 Task: Move the task Upgrade and migrate company email marketing to a cloud-based solution to the section To-Do in the project AgileRevolution and sort the tasks in the project by Assignee in Descending order
Action: Mouse moved to (68, 284)
Screenshot: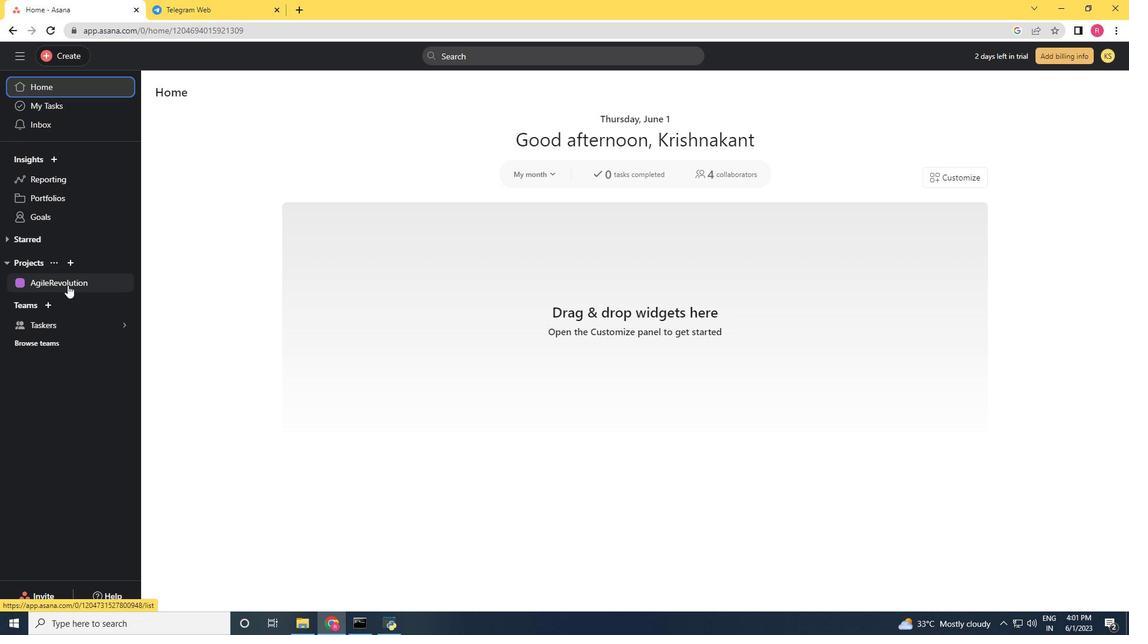 
Action: Mouse pressed left at (67, 284)
Screenshot: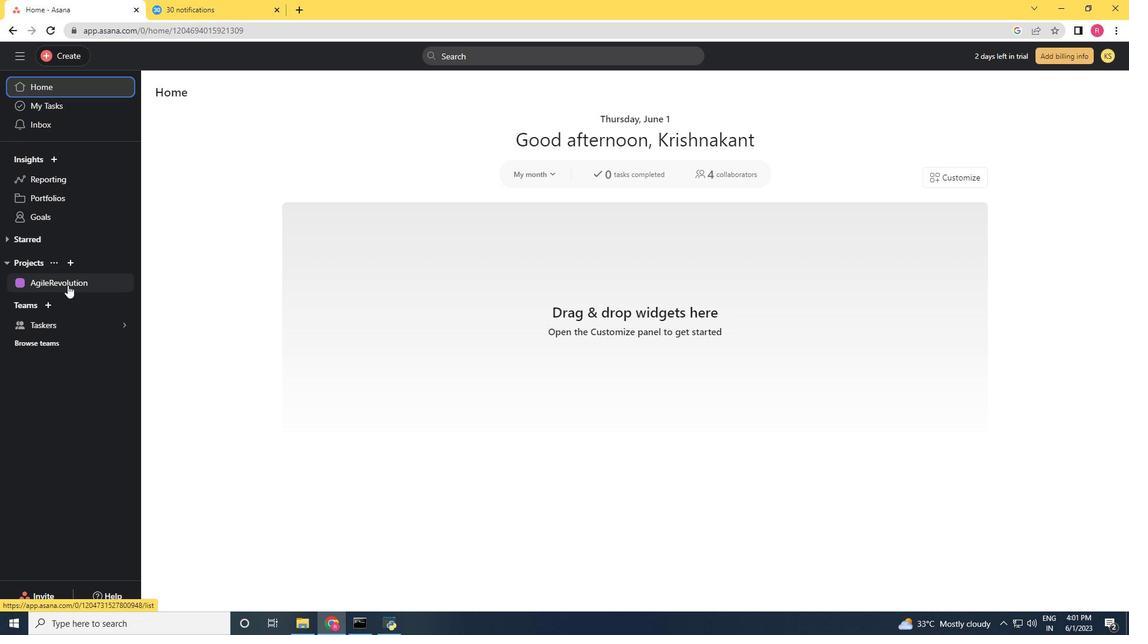 
Action: Mouse moved to (762, 241)
Screenshot: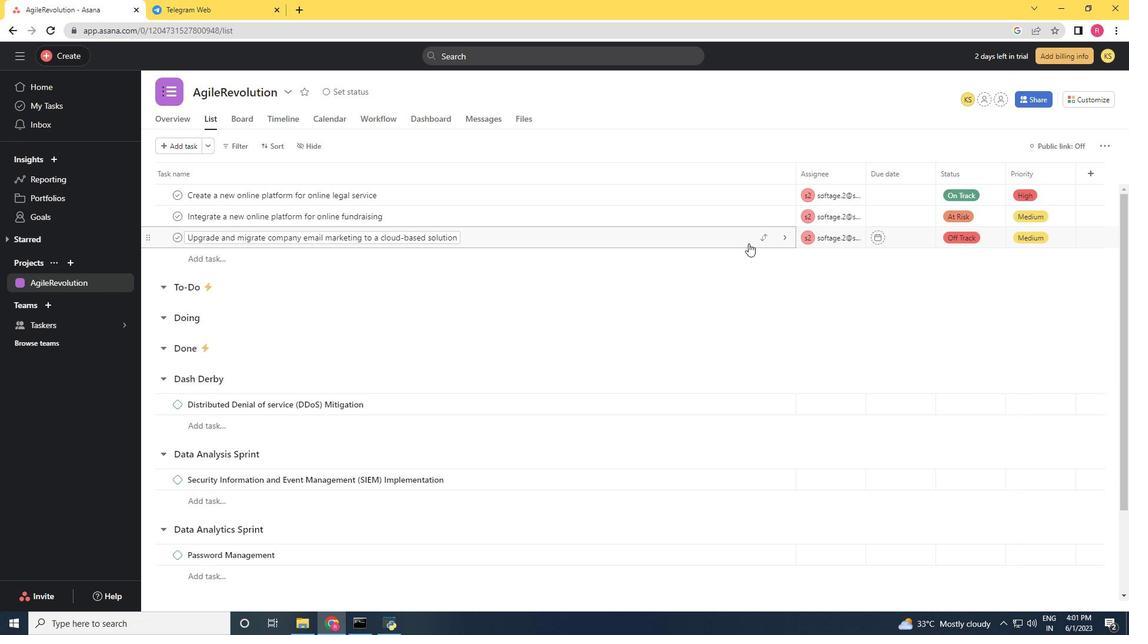 
Action: Mouse pressed left at (762, 241)
Screenshot: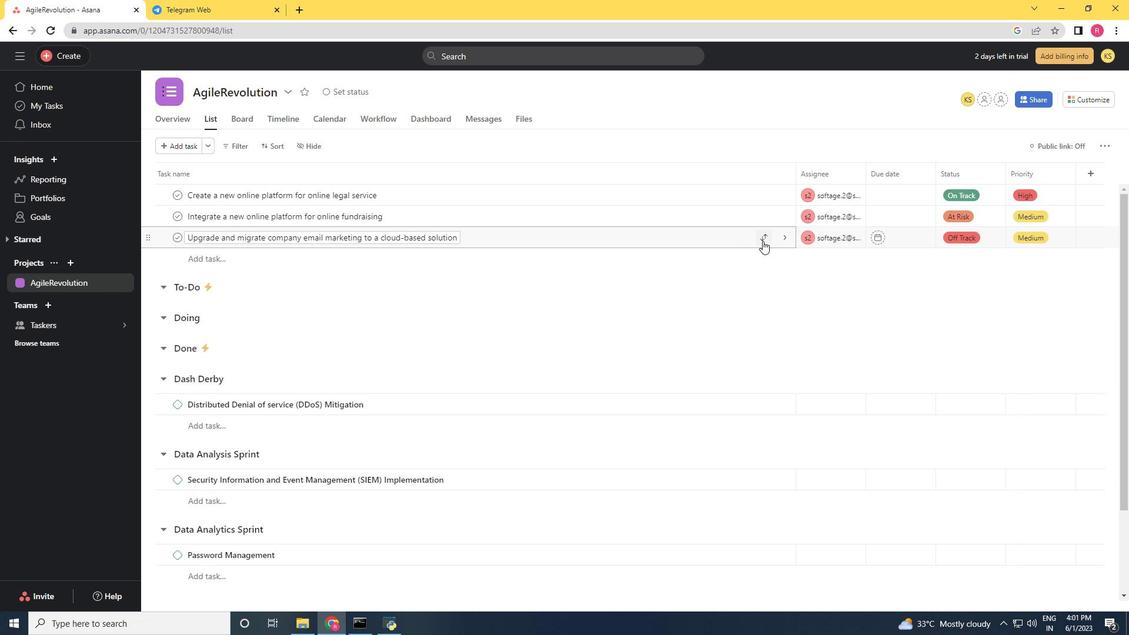 
Action: Mouse moved to (708, 302)
Screenshot: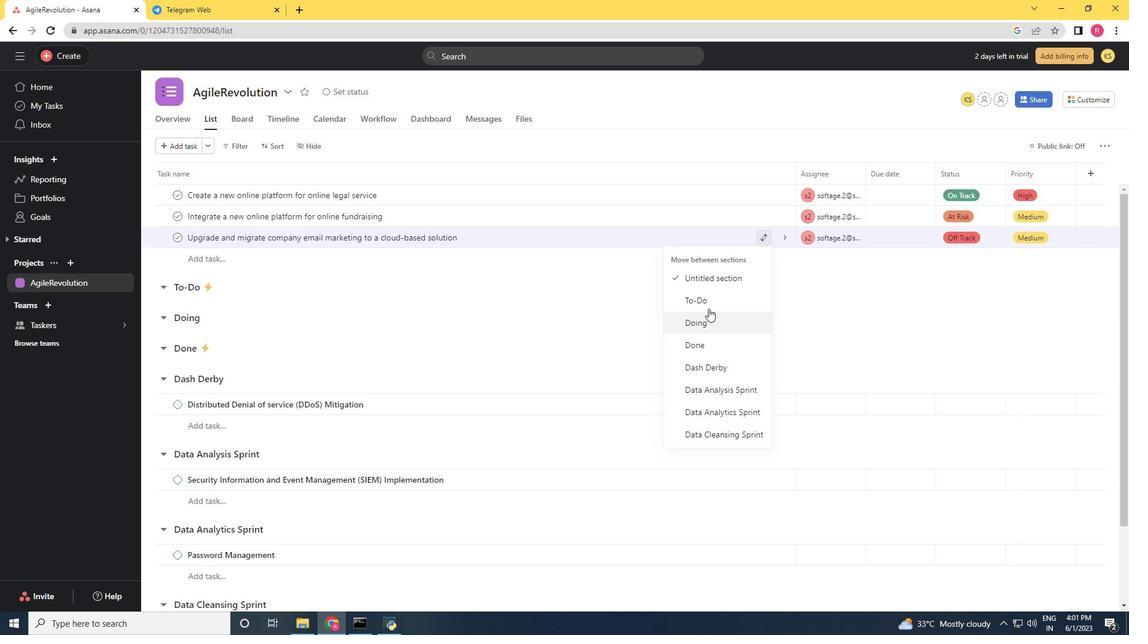 
Action: Mouse pressed left at (708, 302)
Screenshot: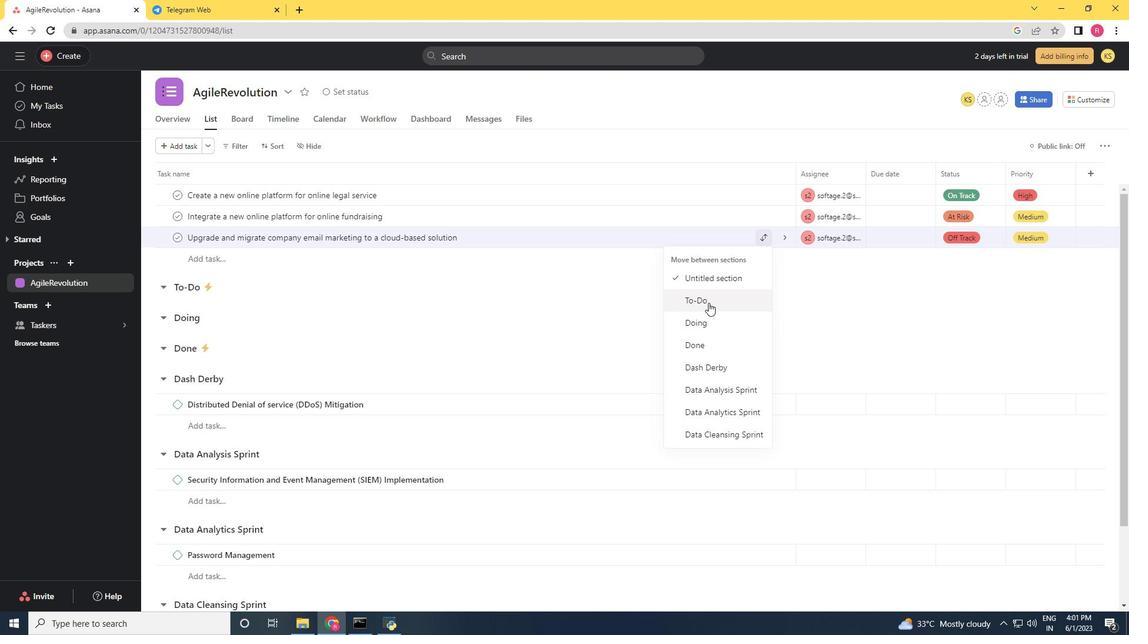 
Action: Mouse moved to (279, 146)
Screenshot: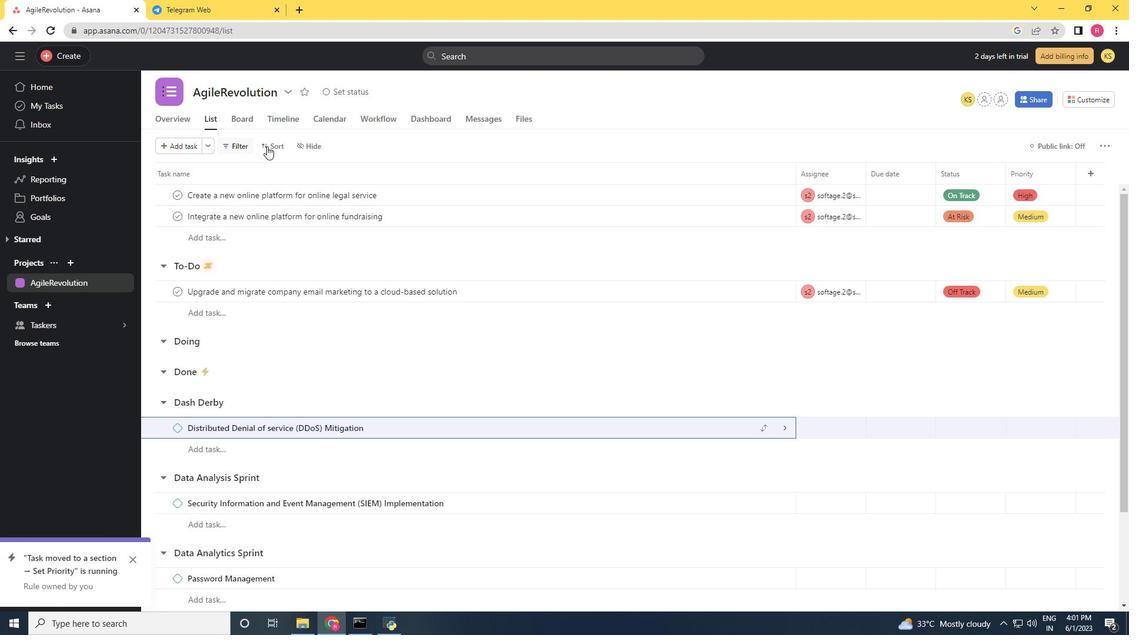 
Action: Mouse pressed left at (279, 146)
Screenshot: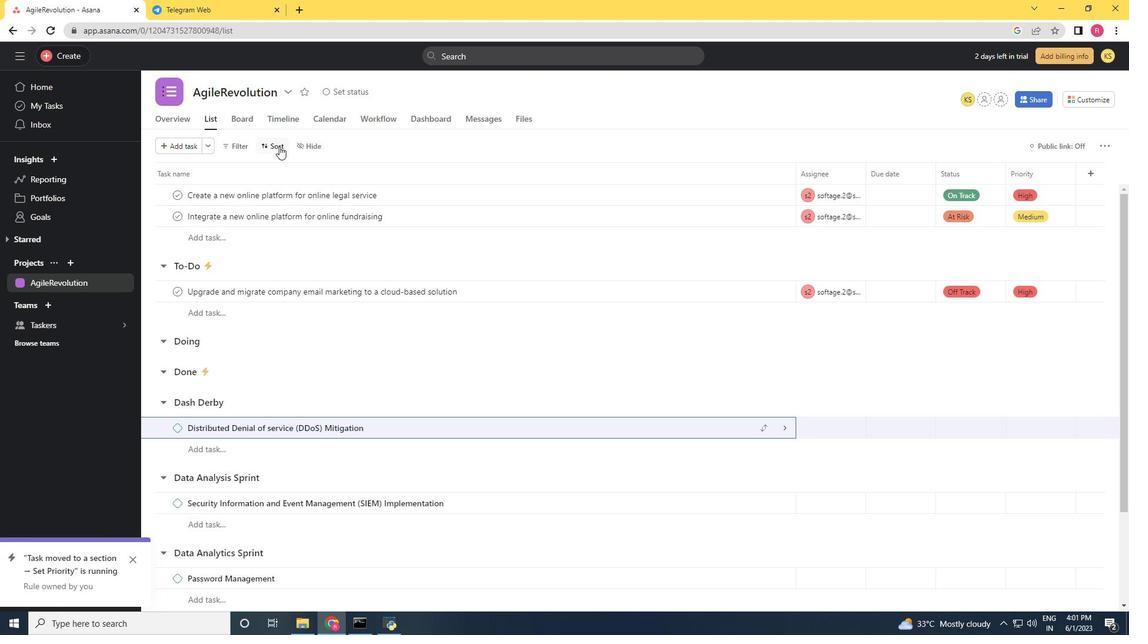 
Action: Mouse moved to (308, 248)
Screenshot: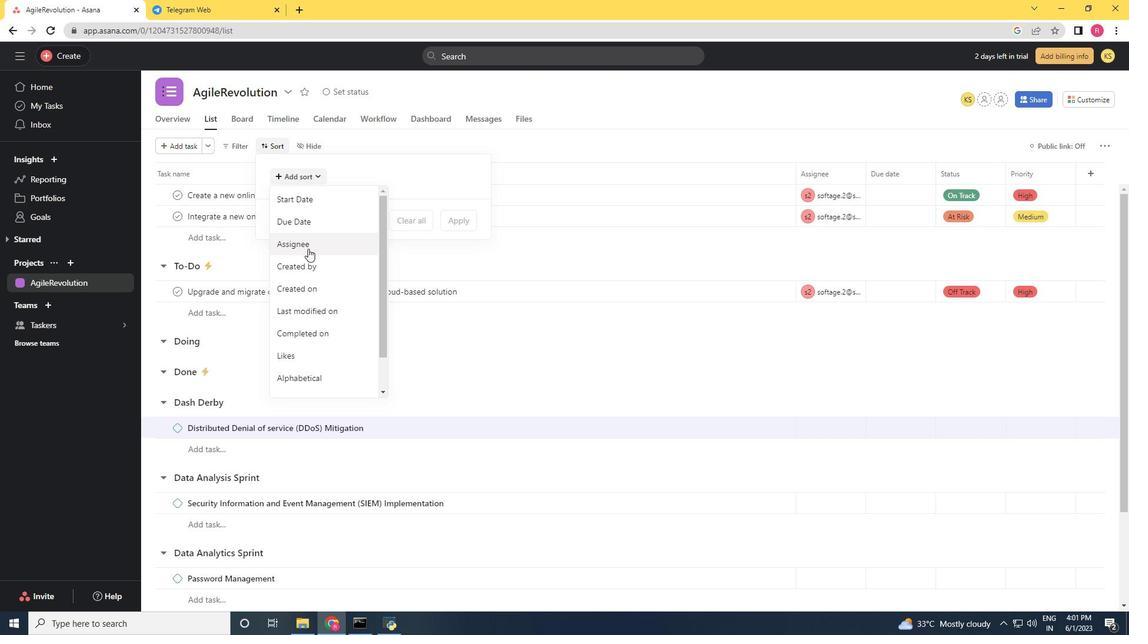
Action: Mouse pressed left at (308, 248)
Screenshot: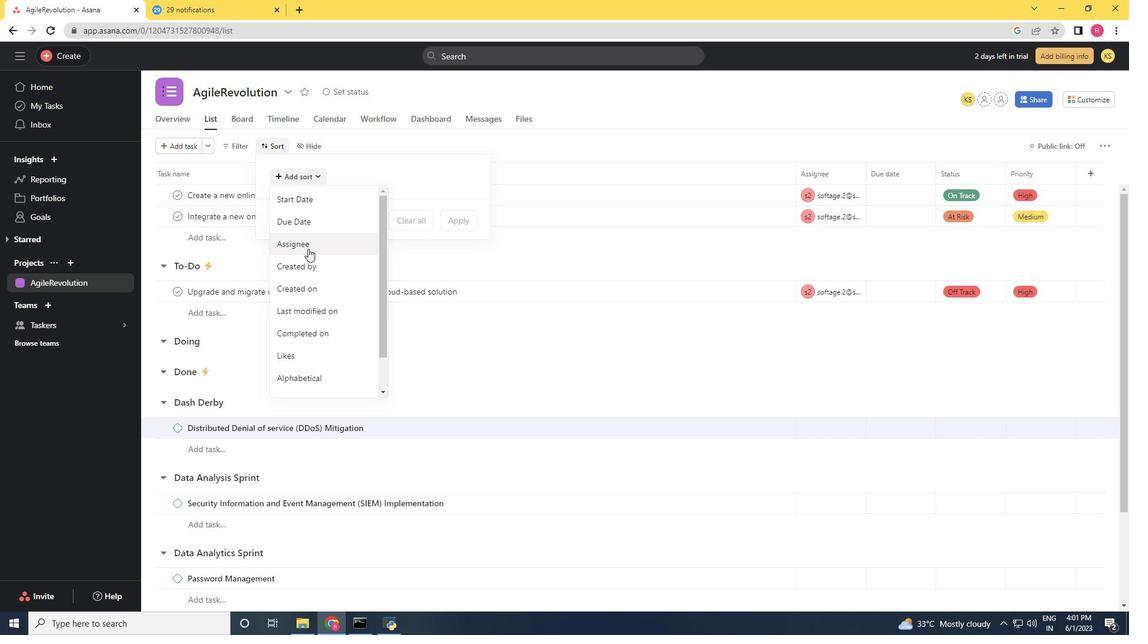 
Action: Mouse moved to (340, 200)
Screenshot: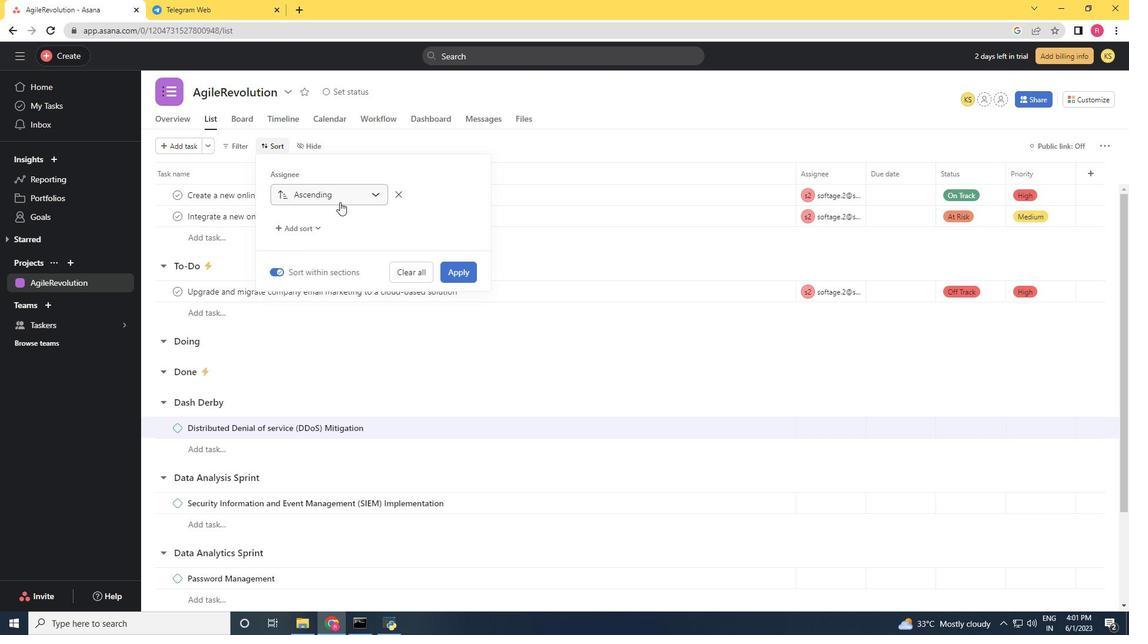 
Action: Mouse pressed left at (340, 200)
Screenshot: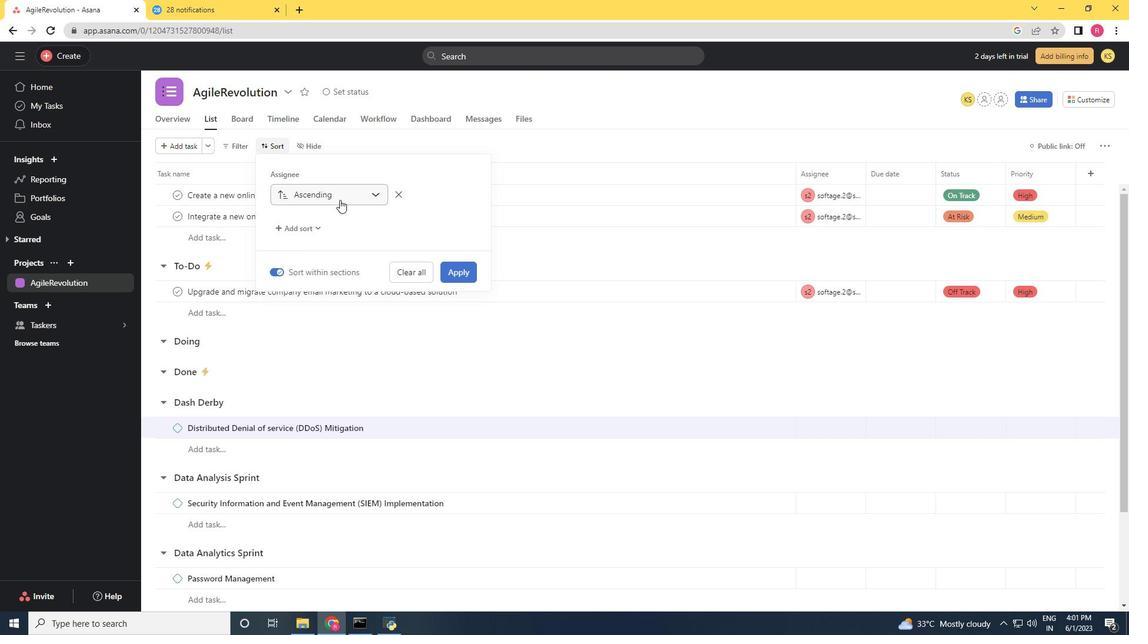 
Action: Mouse moved to (328, 241)
Screenshot: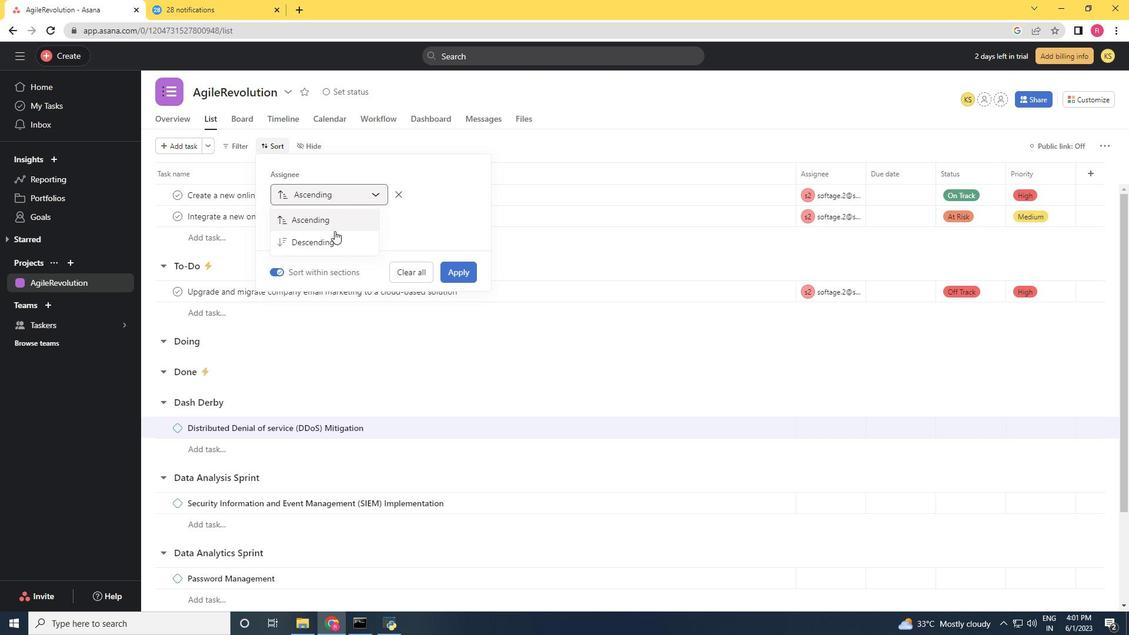 
Action: Mouse pressed left at (328, 241)
Screenshot: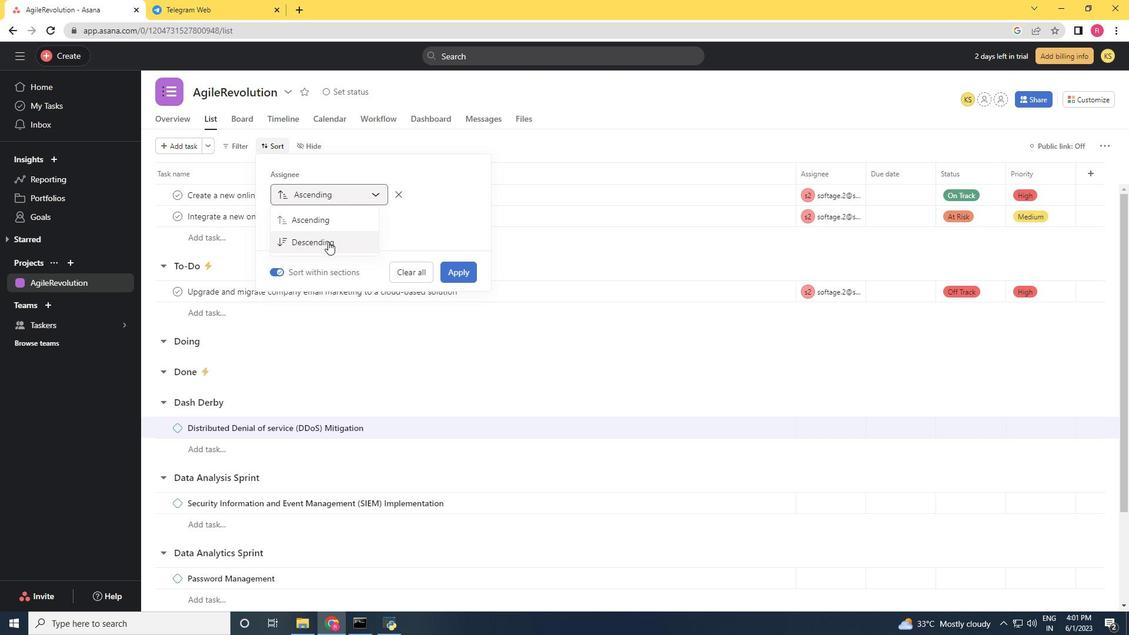 
Action: Mouse moved to (458, 275)
Screenshot: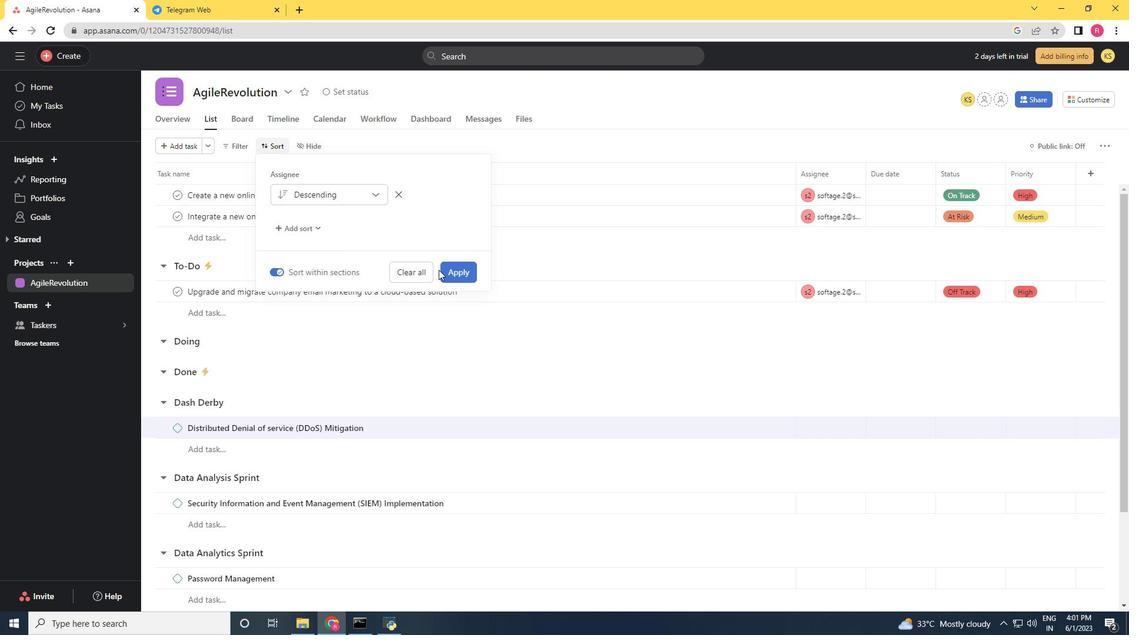 
Action: Mouse pressed left at (458, 275)
Screenshot: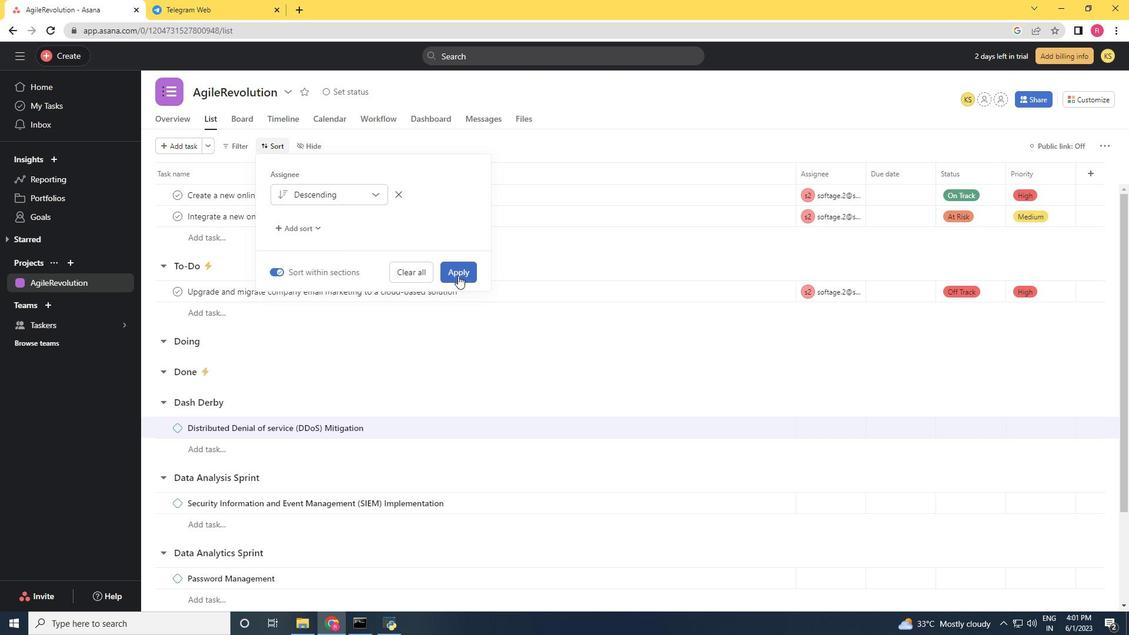 
Action: Mouse moved to (454, 282)
Screenshot: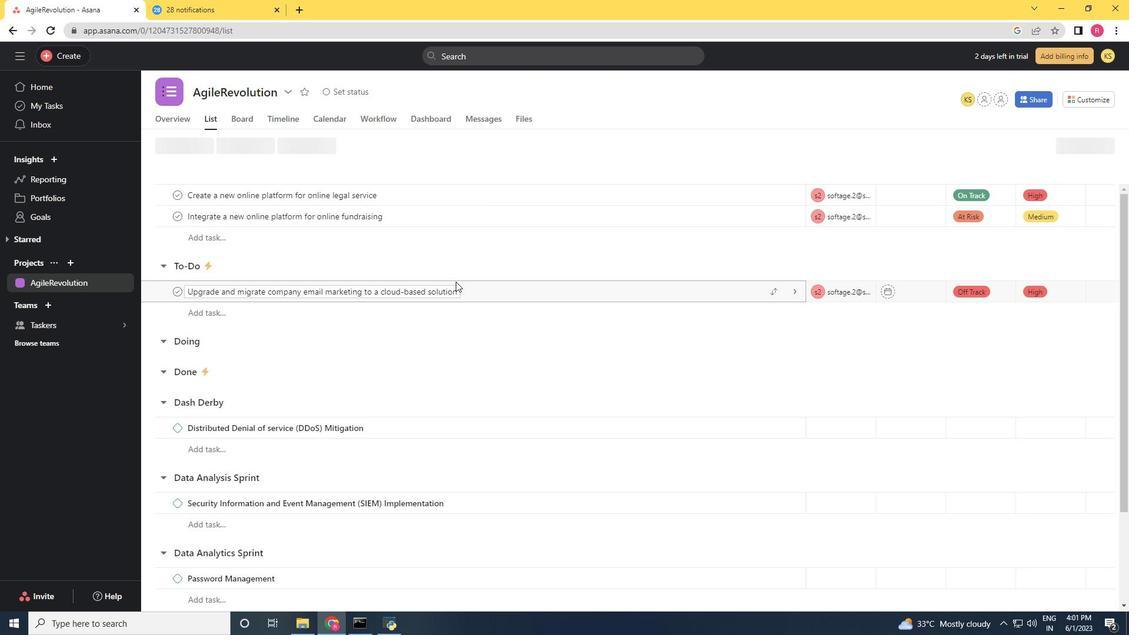 
